 Task: Add Attachment from computer to Card Card0000000209 in Board Board0000000053 in Workspace WS0000000018 in Trello. Add Cover Purple to Card Card0000000209 in Board Board0000000053 in Workspace WS0000000018 in Trello. Add "Move Card To …" Button titled Button0000000209 to "top" of the list "To Do" to Card Card0000000209 in Board Board0000000053 in Workspace WS0000000018 in Trello. Add Description DS0000000209 to Card Card0000000209 in Board Board0000000053 in Workspace WS0000000018 in Trello. Add Comment CM0000000209 to Card Card0000000209 in Board Board0000000053 in Workspace WS0000000018 in Trello
Action: Mouse moved to (582, 94)
Screenshot: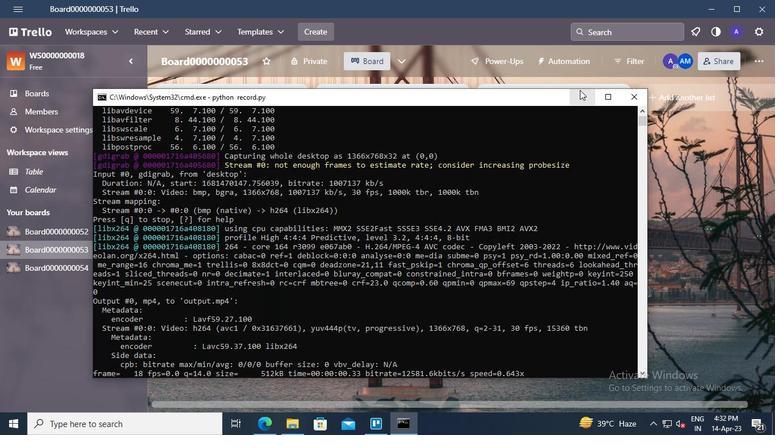 
Action: Mouse pressed left at (582, 94)
Screenshot: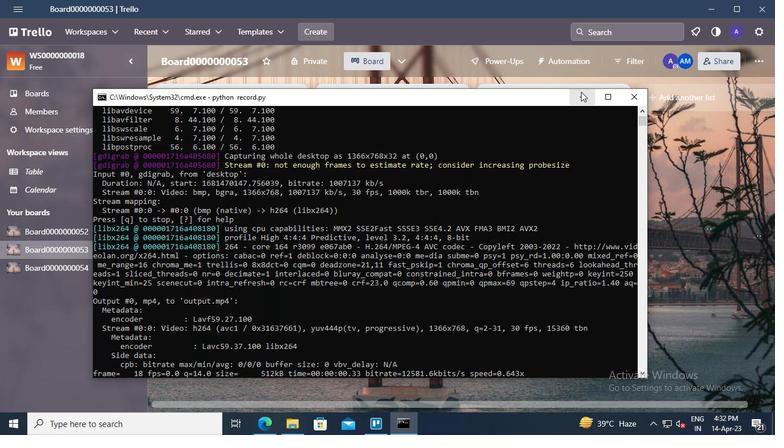 
Action: Mouse moved to (211, 131)
Screenshot: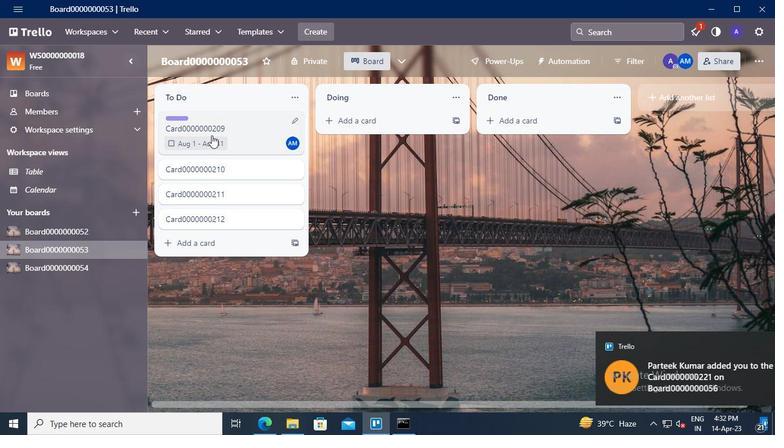 
Action: Mouse pressed left at (211, 131)
Screenshot: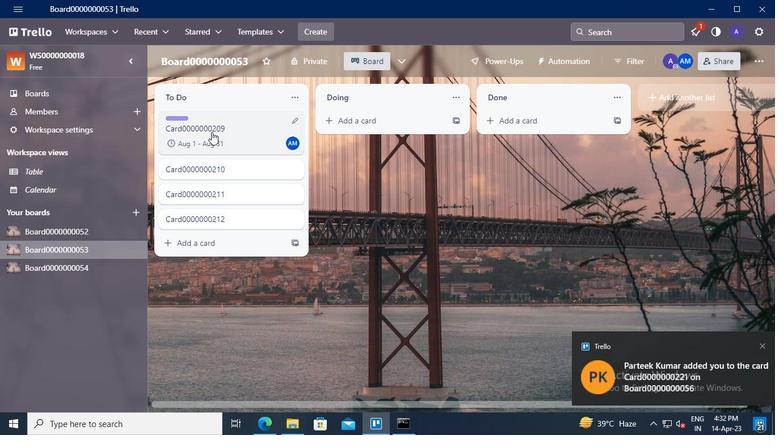 
Action: Mouse moved to (535, 238)
Screenshot: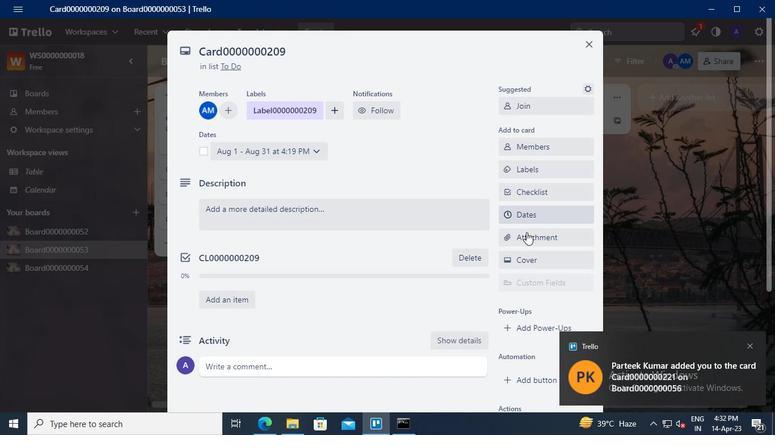 
Action: Mouse pressed left at (535, 238)
Screenshot: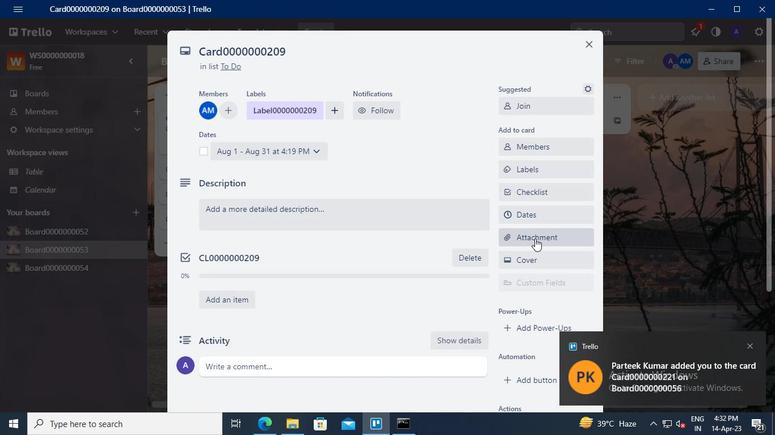 
Action: Mouse moved to (541, 101)
Screenshot: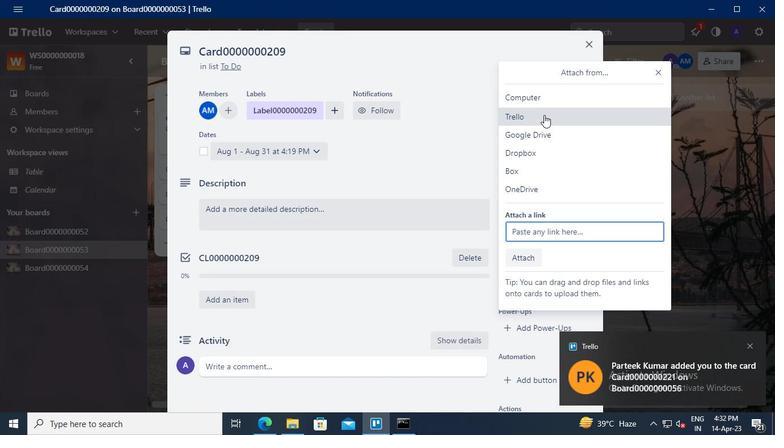 
Action: Mouse pressed left at (541, 101)
Screenshot: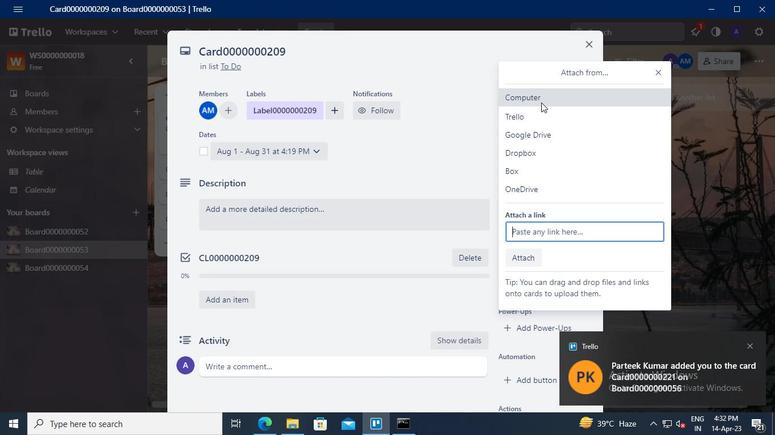 
Action: Mouse moved to (228, 103)
Screenshot: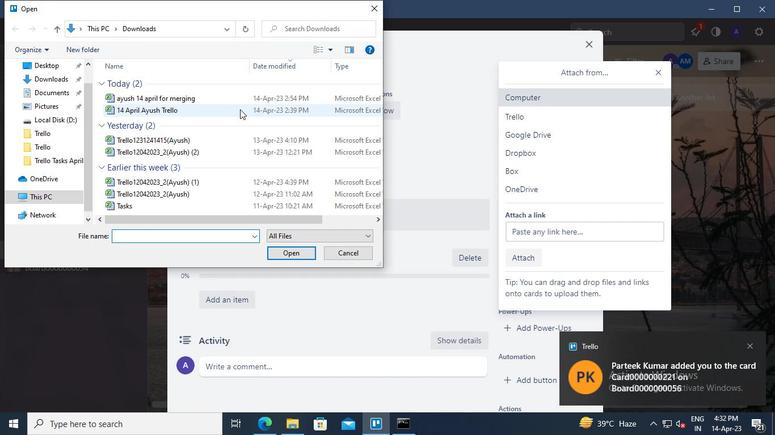 
Action: Mouse pressed left at (228, 103)
Screenshot: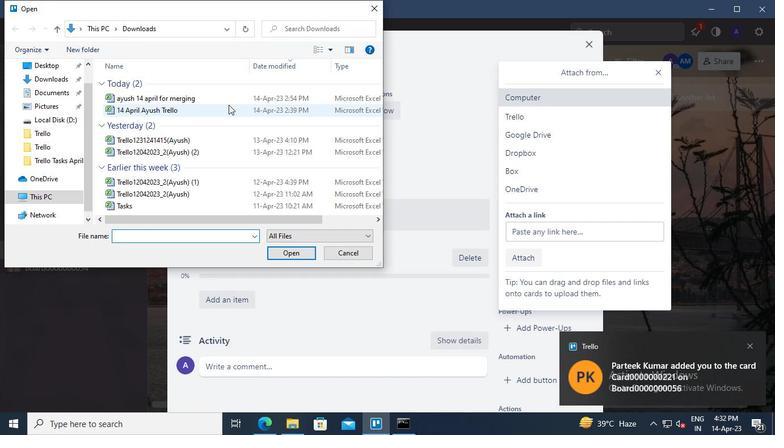 
Action: Mouse moved to (291, 253)
Screenshot: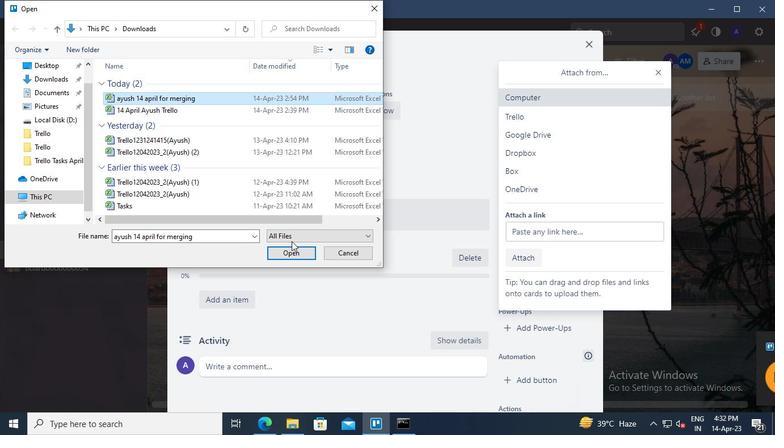 
Action: Mouse pressed left at (291, 253)
Screenshot: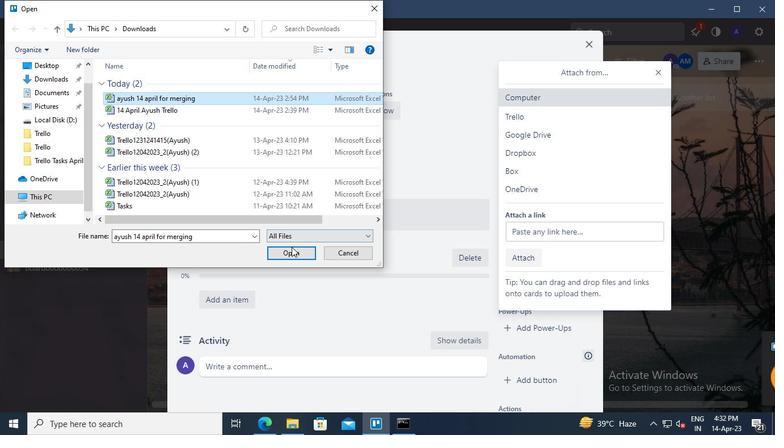 
Action: Mouse moved to (515, 264)
Screenshot: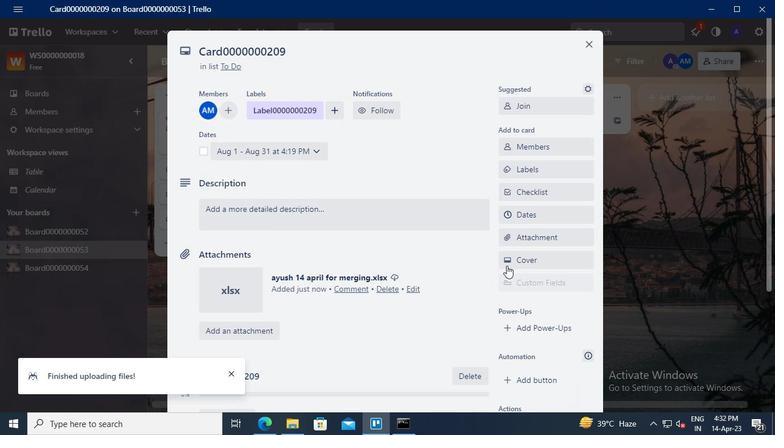 
Action: Mouse pressed left at (515, 264)
Screenshot: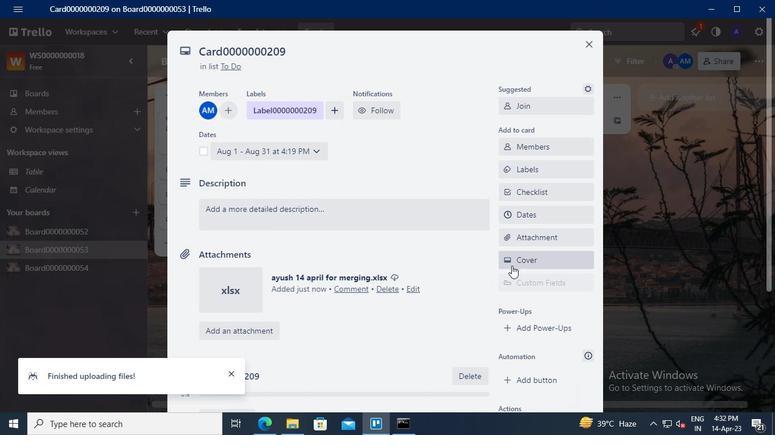 
Action: Mouse moved to (654, 185)
Screenshot: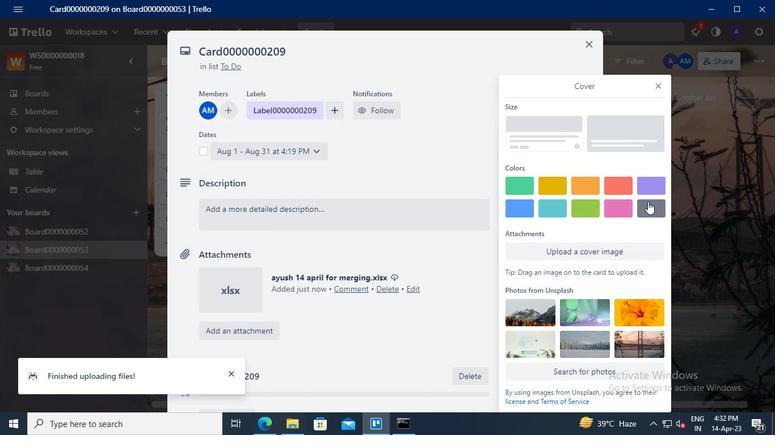 
Action: Mouse pressed left at (654, 185)
Screenshot: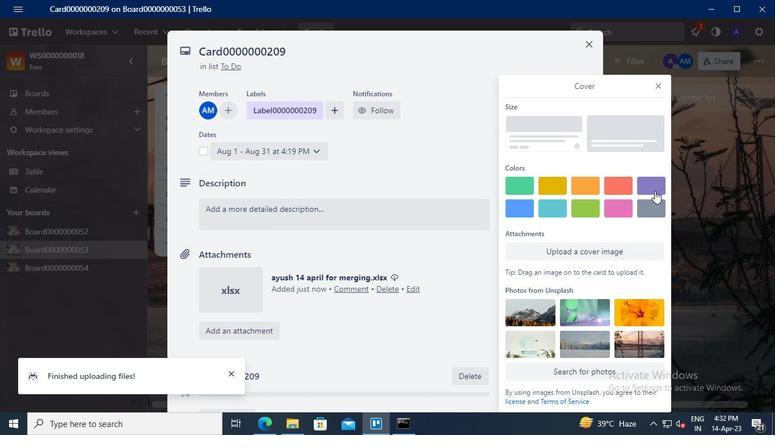 
Action: Mouse moved to (659, 66)
Screenshot: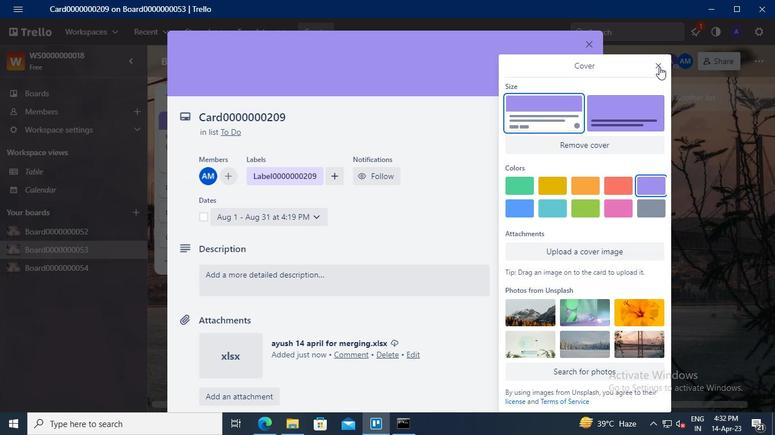 
Action: Mouse pressed left at (659, 66)
Screenshot: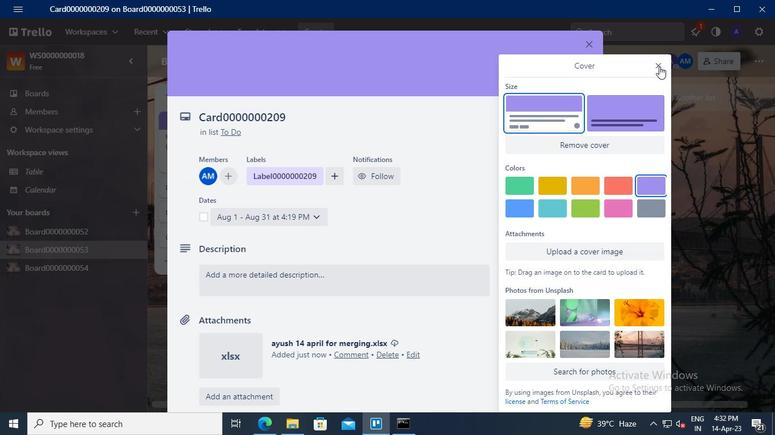 
Action: Mouse moved to (544, 308)
Screenshot: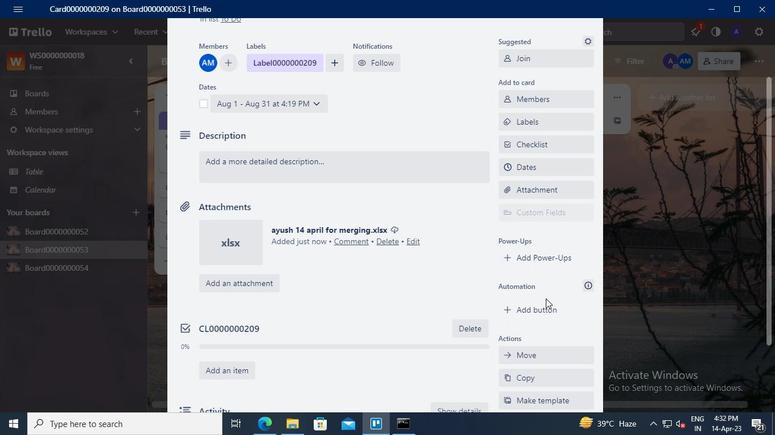 
Action: Mouse pressed left at (544, 308)
Screenshot: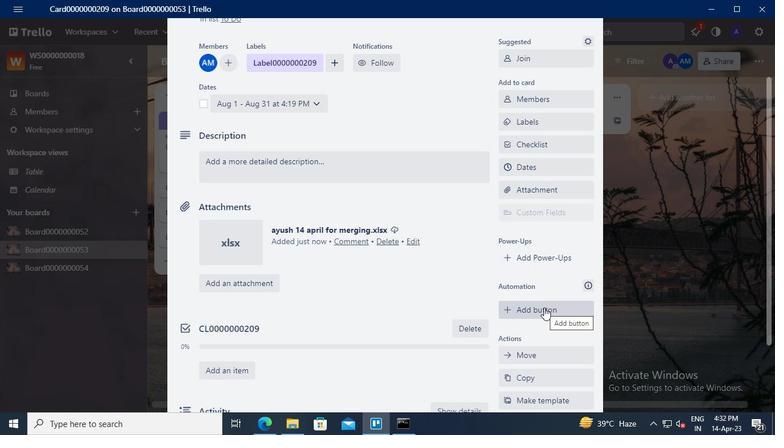 
Action: Mouse moved to (574, 108)
Screenshot: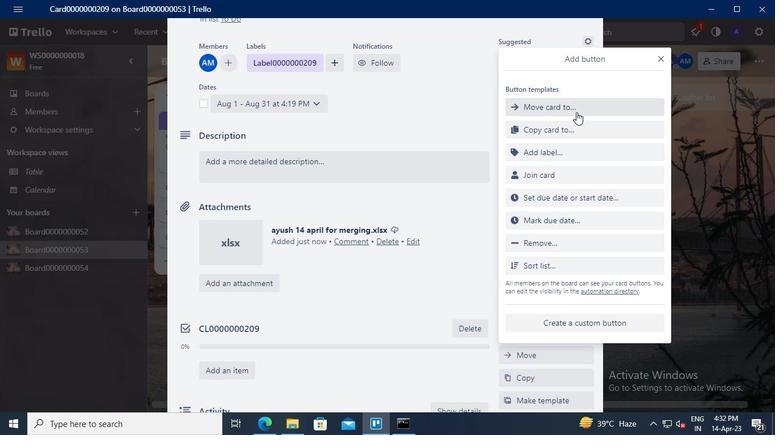 
Action: Mouse pressed left at (574, 108)
Screenshot: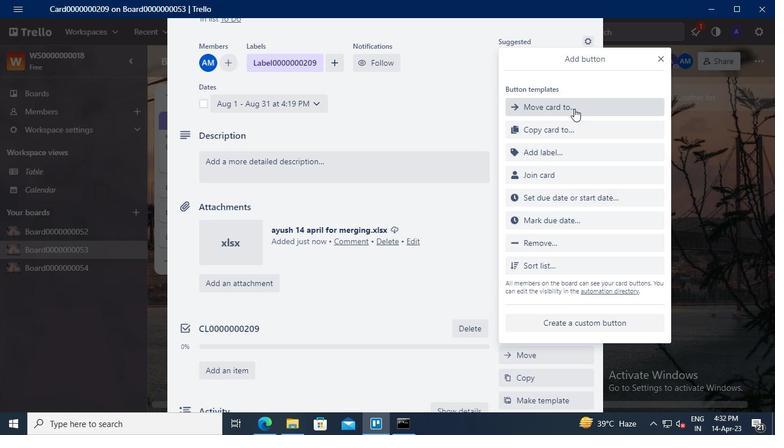 
Action: Mouse moved to (574, 118)
Screenshot: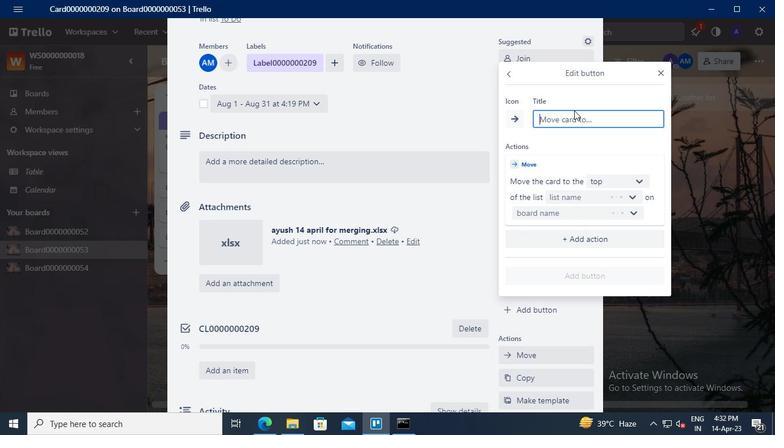 
Action: Mouse pressed left at (574, 118)
Screenshot: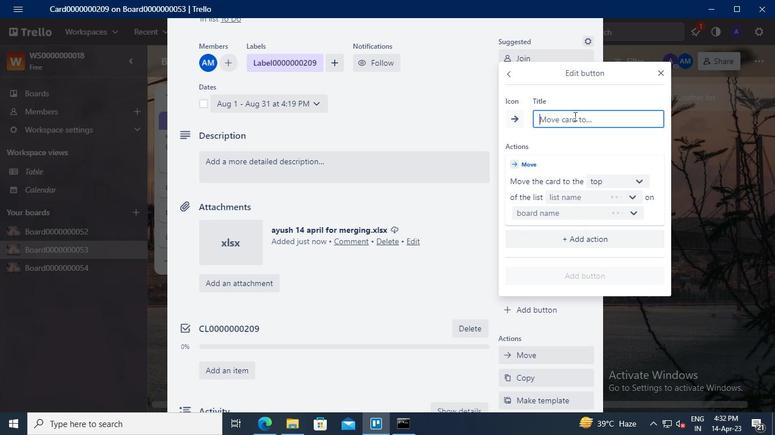 
Action: Keyboard Key.shift
Screenshot: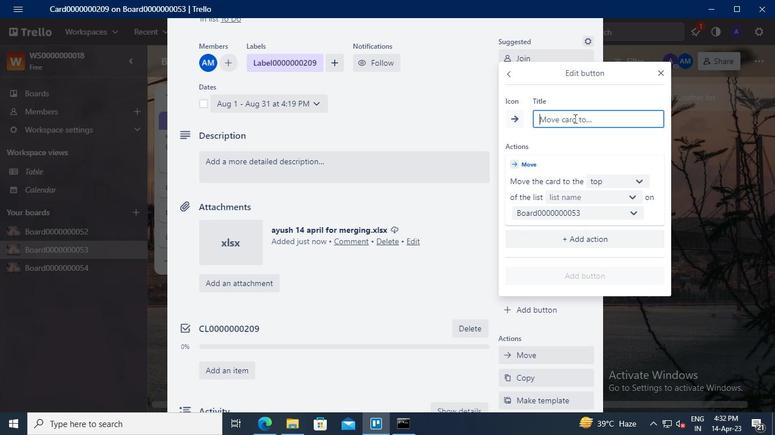 
Action: Keyboard B
Screenshot: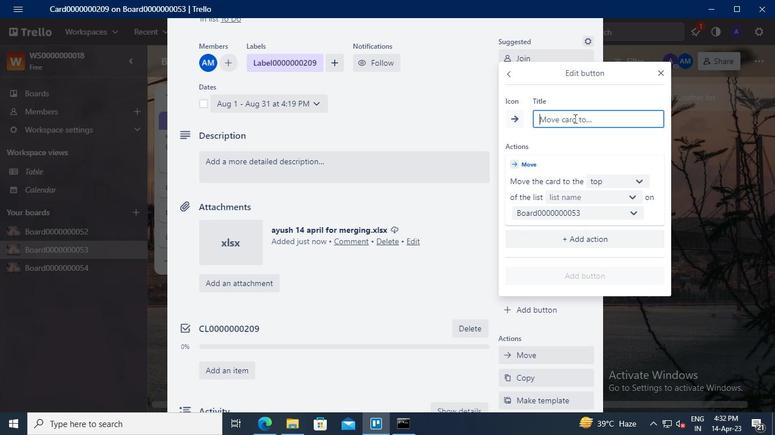 
Action: Keyboard u
Screenshot: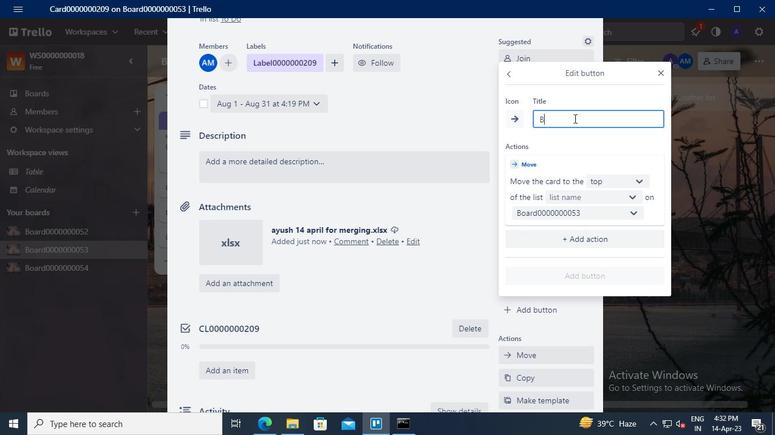 
Action: Keyboard t
Screenshot: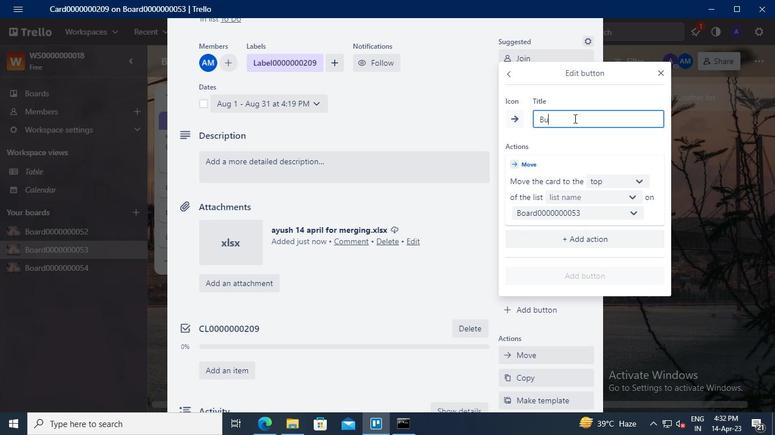 
Action: Keyboard t
Screenshot: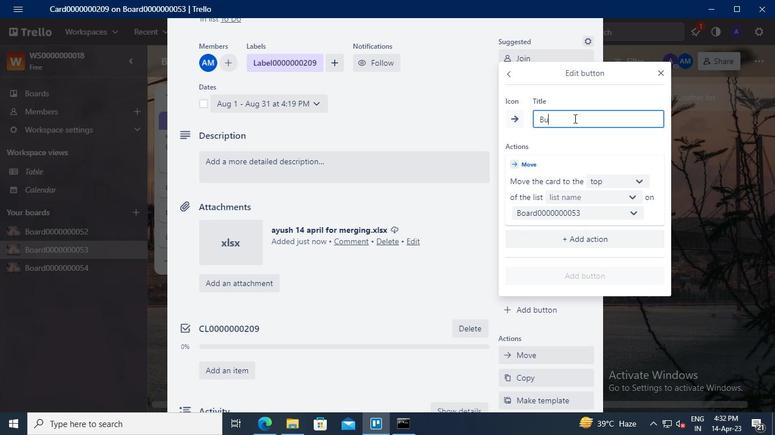 
Action: Keyboard o
Screenshot: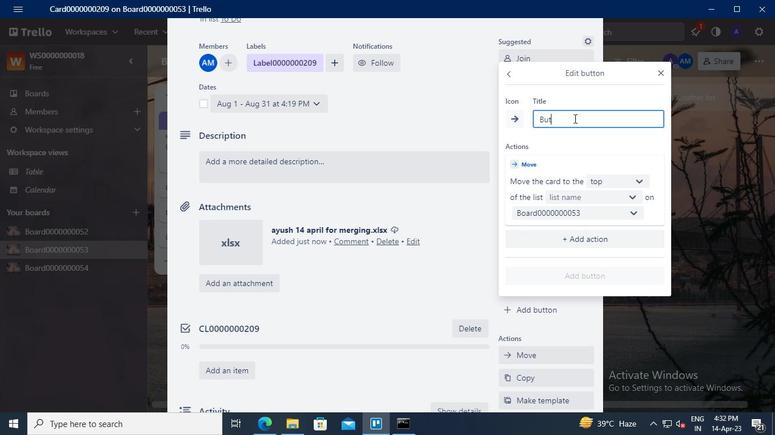
Action: Keyboard n
Screenshot: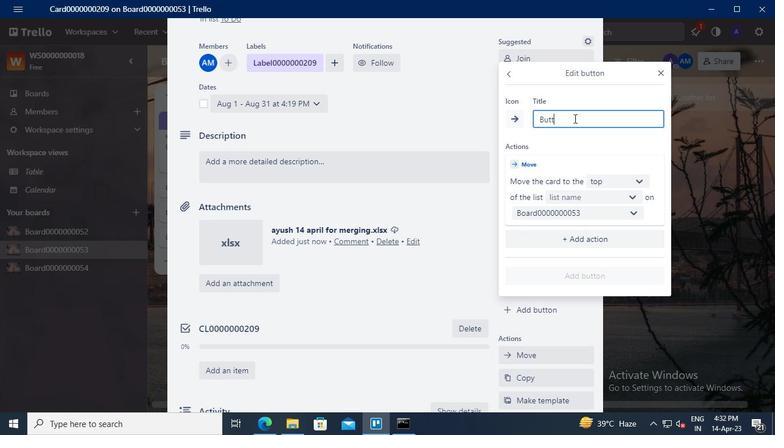 
Action: Keyboard <96>
Screenshot: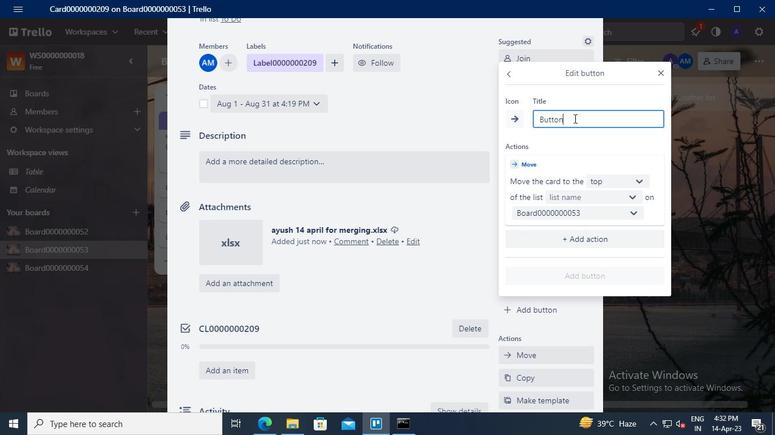 
Action: Mouse moved to (574, 119)
Screenshot: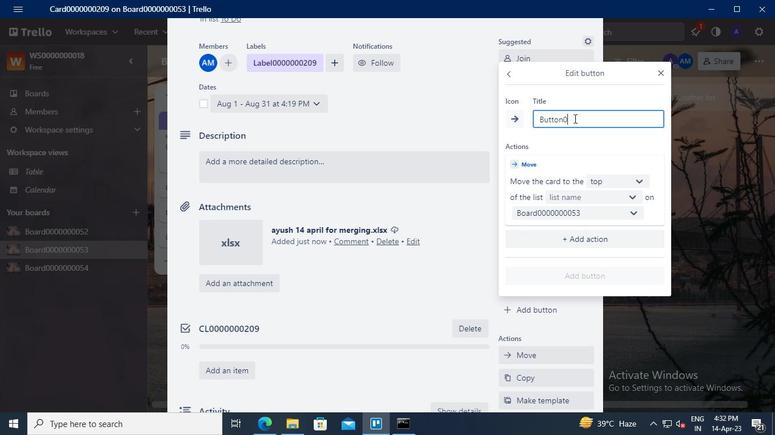 
Action: Keyboard <96>
Screenshot: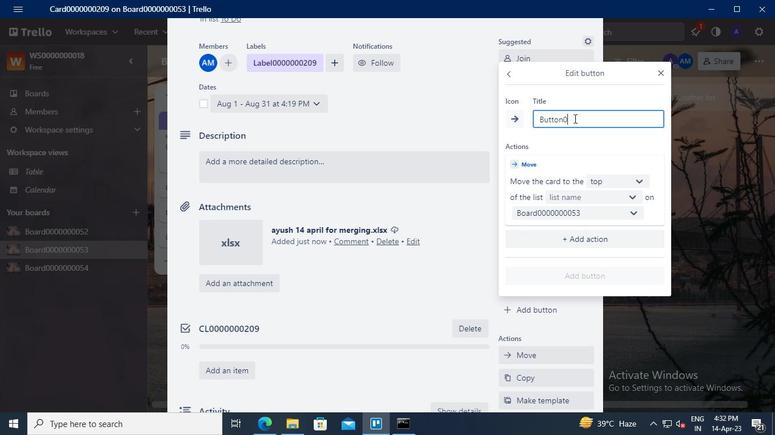 
Action: Keyboard <96>
Screenshot: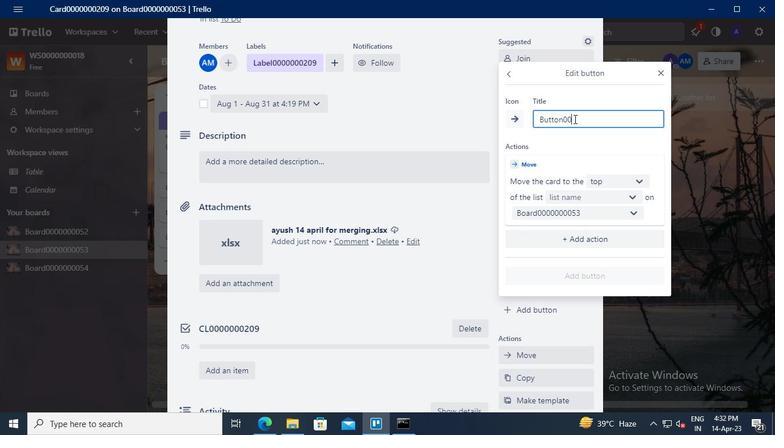 
Action: Keyboard <96>
Screenshot: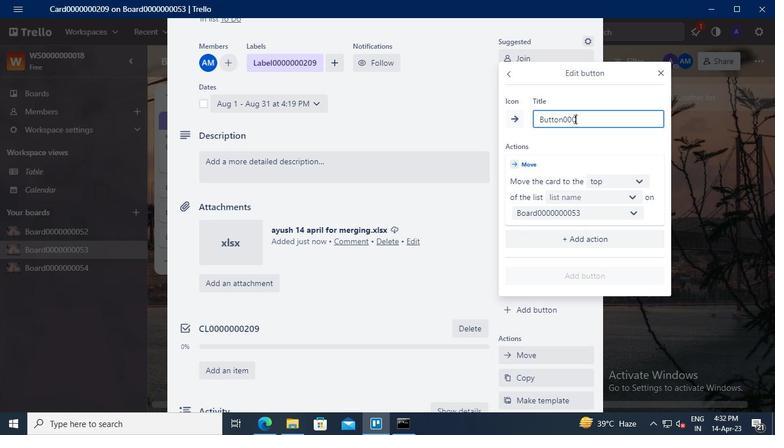 
Action: Keyboard <96>
Screenshot: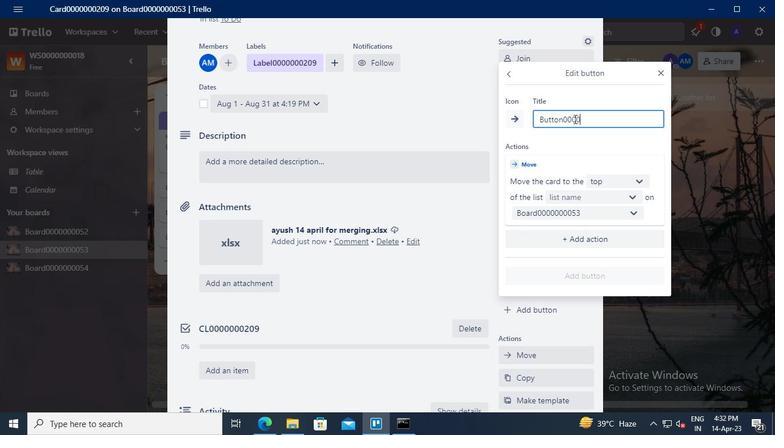 
Action: Keyboard <96>
Screenshot: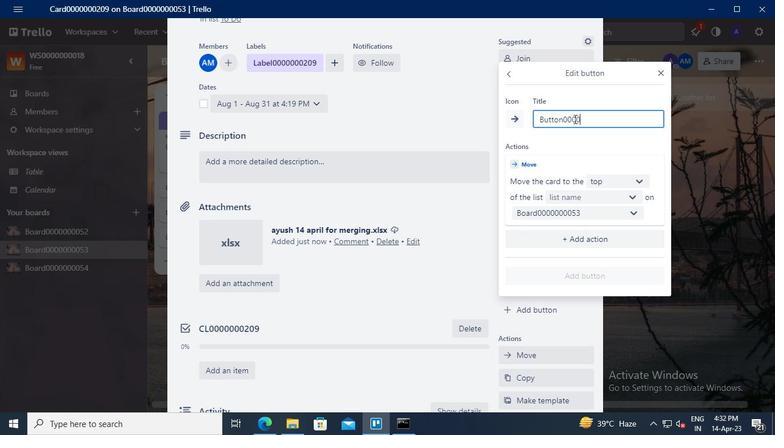 
Action: Keyboard <96>
Screenshot: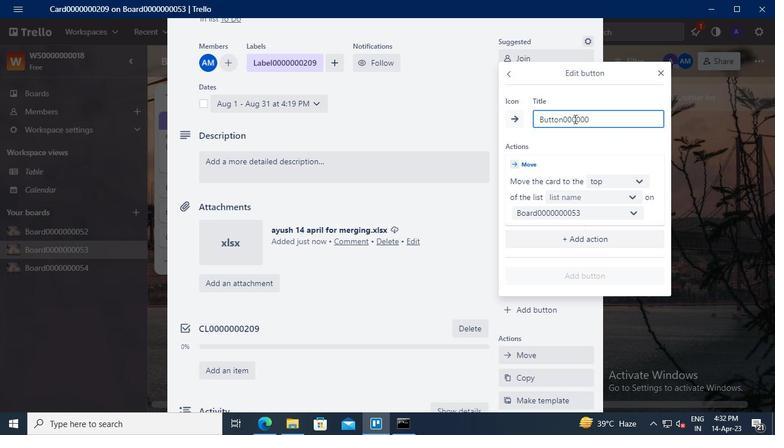 
Action: Keyboard <98>
Screenshot: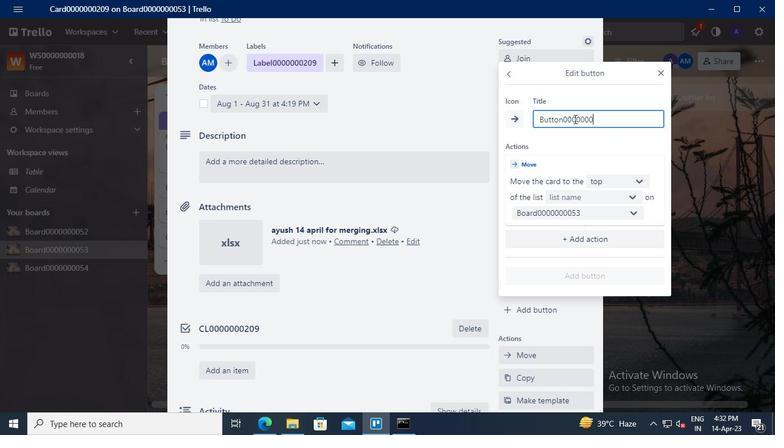 
Action: Keyboard <96>
Screenshot: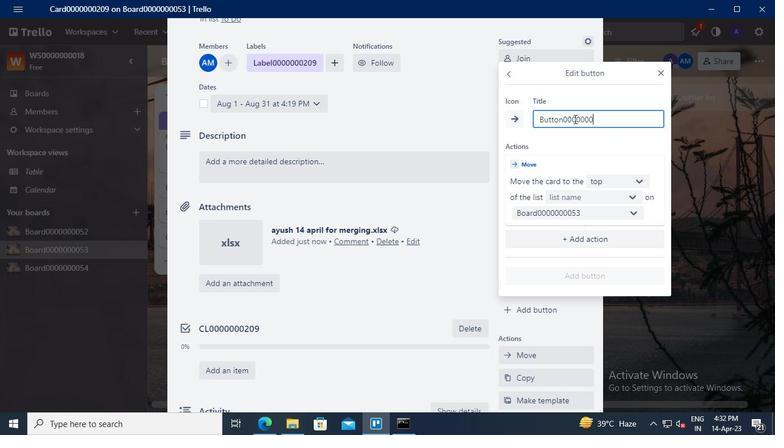
Action: Keyboard <105>
Screenshot: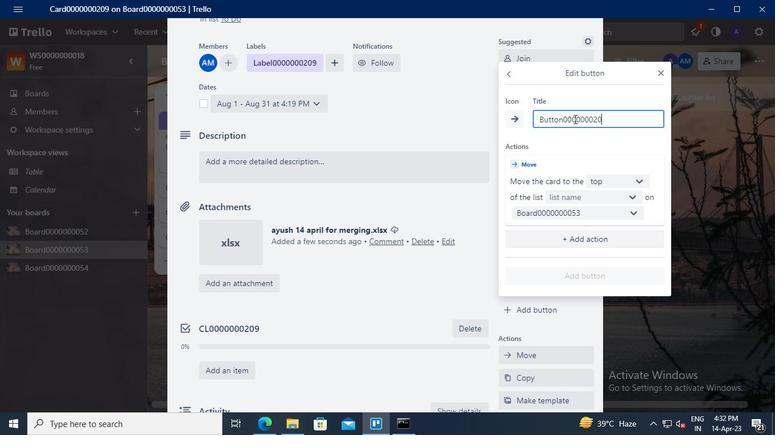 
Action: Mouse moved to (612, 177)
Screenshot: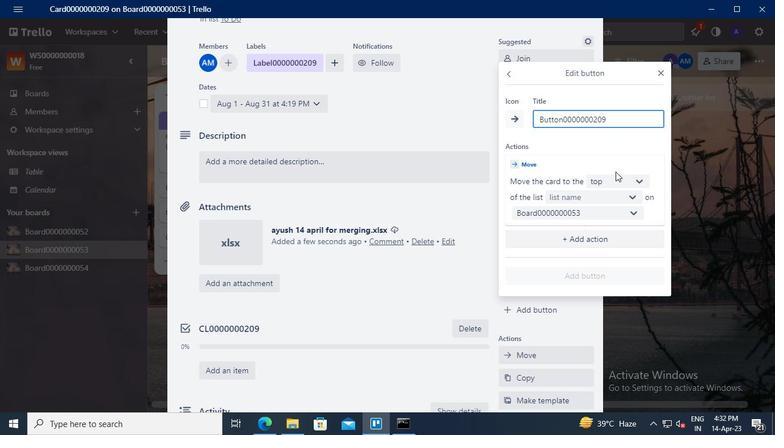
Action: Mouse pressed left at (612, 177)
Screenshot: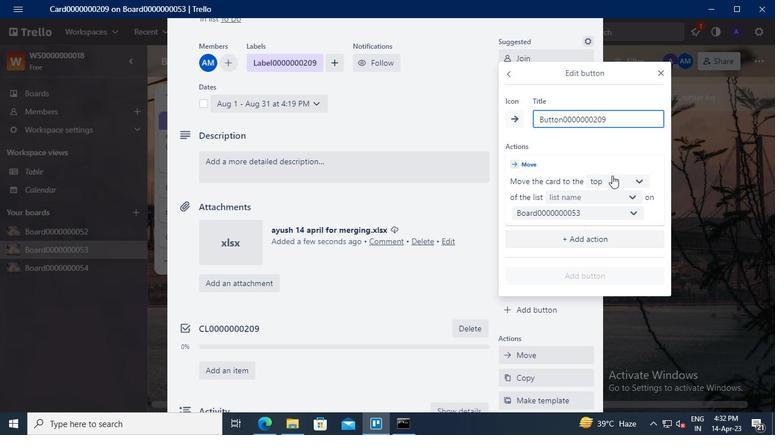 
Action: Mouse moved to (613, 200)
Screenshot: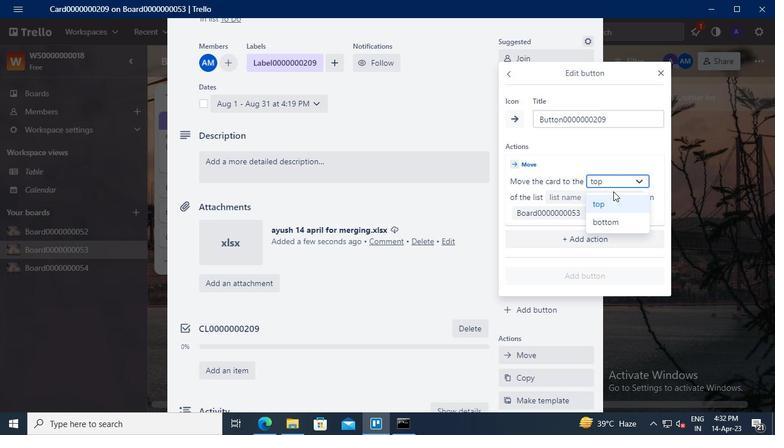 
Action: Mouse pressed left at (613, 200)
Screenshot: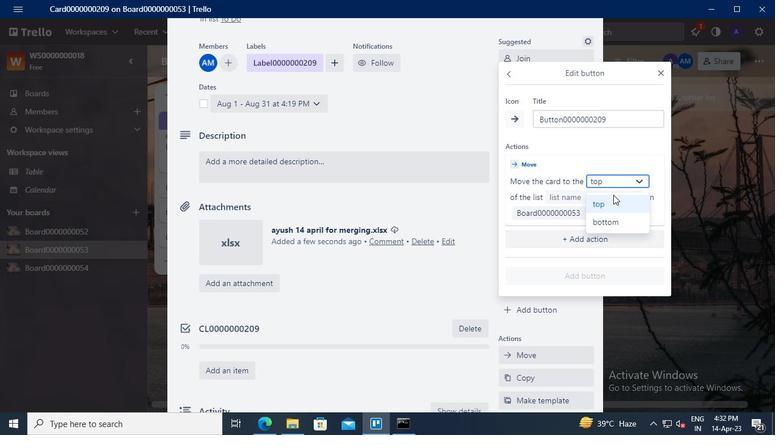
Action: Mouse moved to (591, 196)
Screenshot: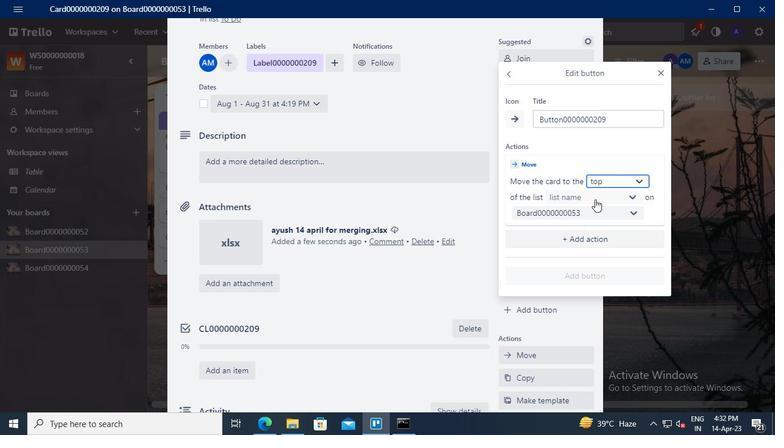 
Action: Mouse pressed left at (591, 196)
Screenshot: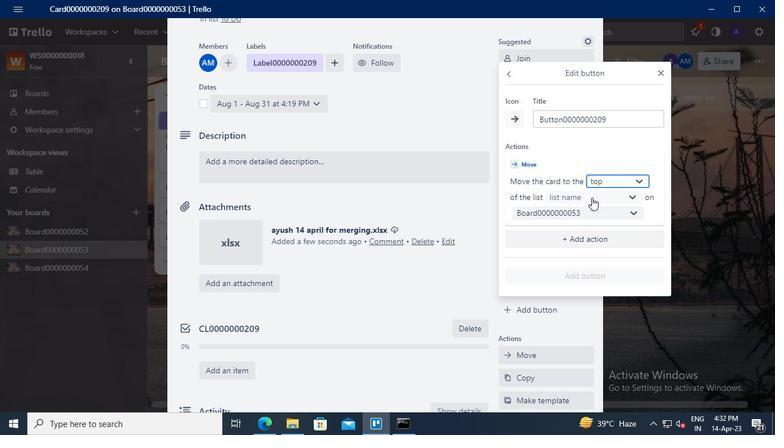 
Action: Mouse moved to (586, 221)
Screenshot: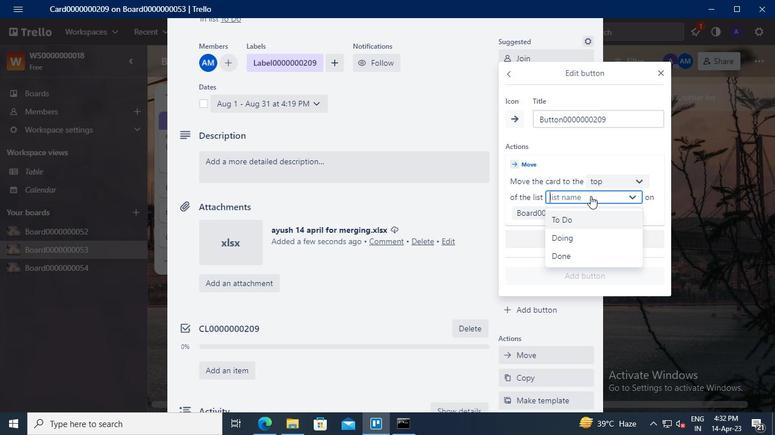 
Action: Mouse pressed left at (586, 221)
Screenshot: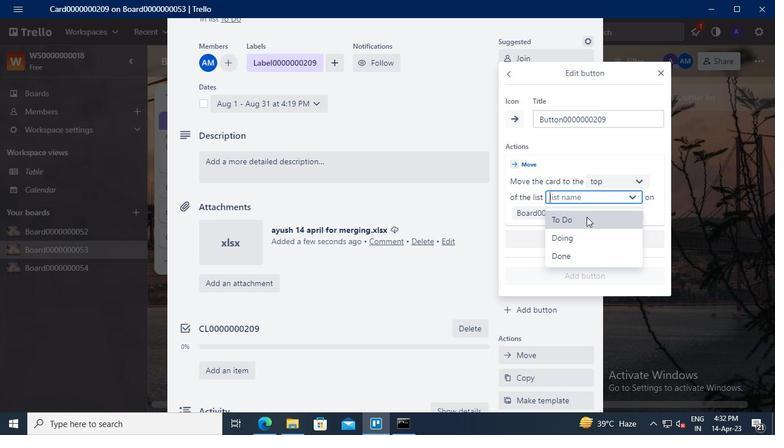 
Action: Mouse moved to (592, 278)
Screenshot: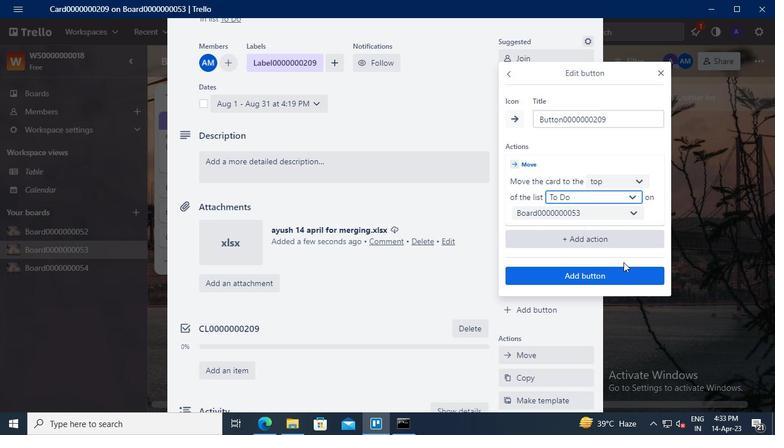 
Action: Mouse pressed left at (592, 278)
Screenshot: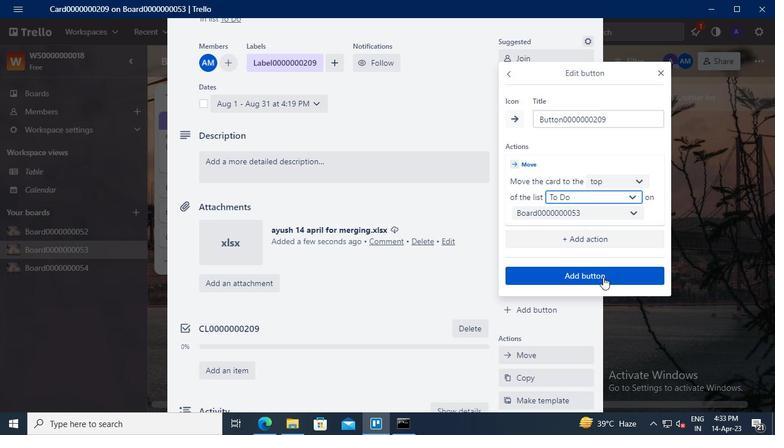 
Action: Mouse moved to (276, 152)
Screenshot: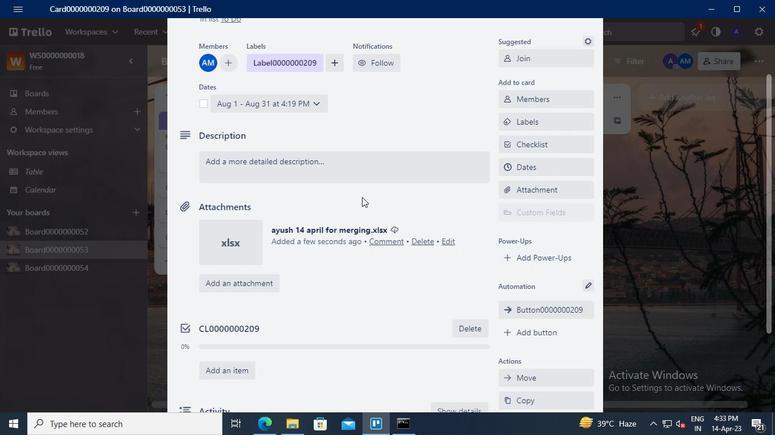 
Action: Mouse pressed left at (276, 152)
Screenshot: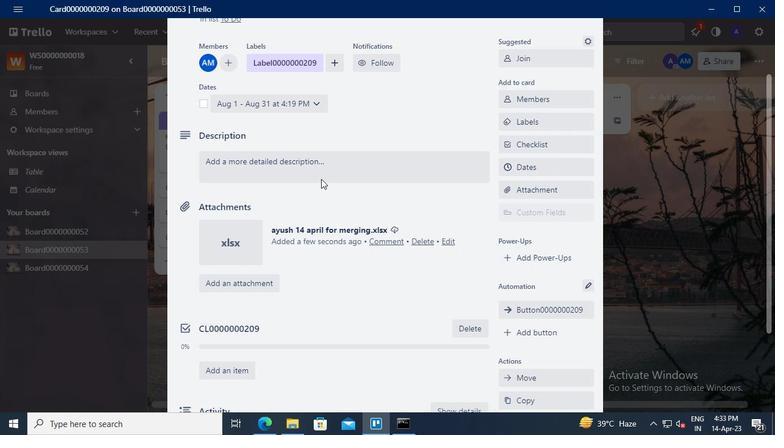 
Action: Mouse moved to (230, 203)
Screenshot: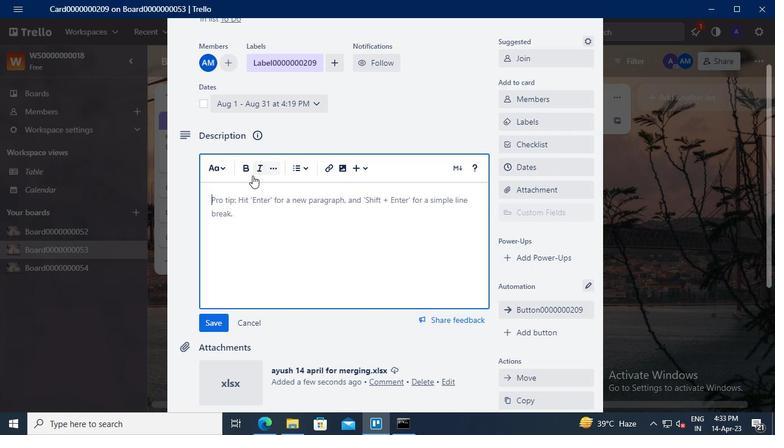 
Action: Mouse pressed left at (230, 203)
Screenshot: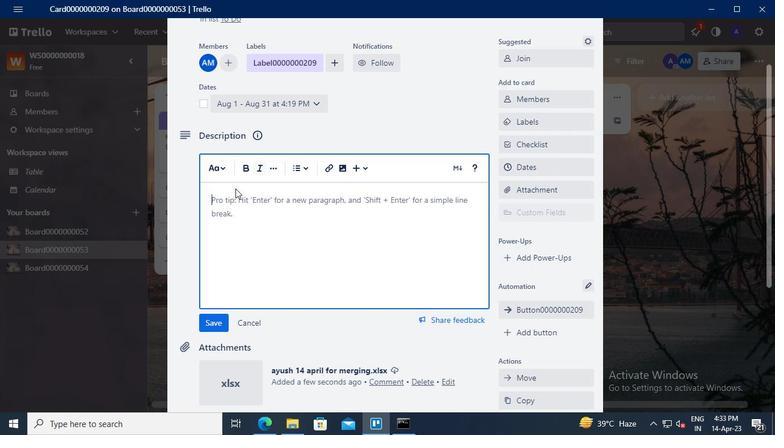 
Action: Keyboard Key.shift
Screenshot: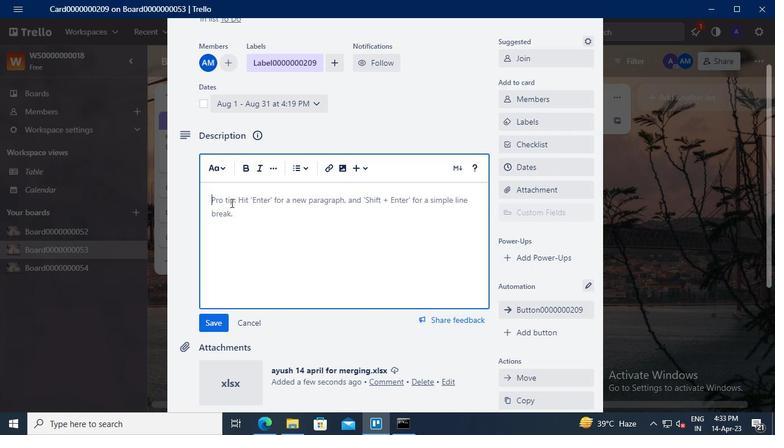 
Action: Keyboard D
Screenshot: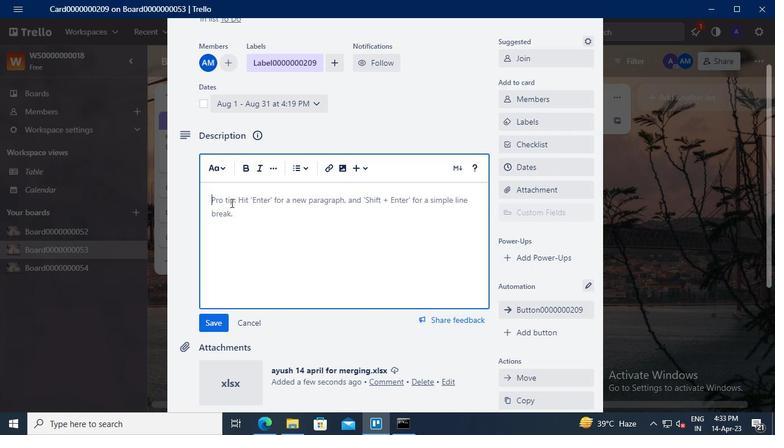 
Action: Keyboard S
Screenshot: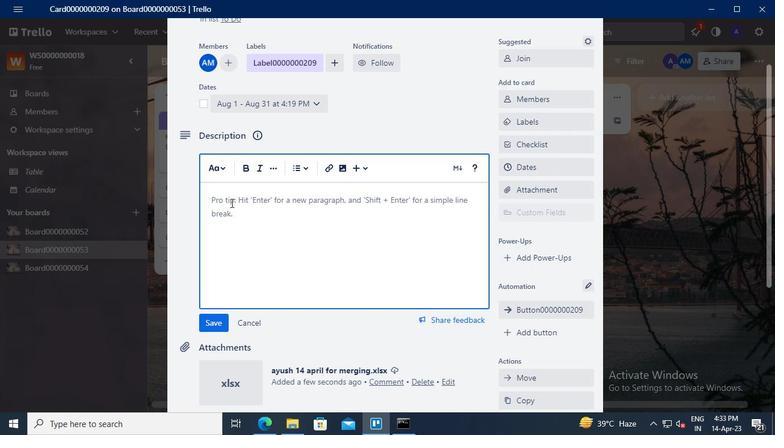 
Action: Keyboard <96>
Screenshot: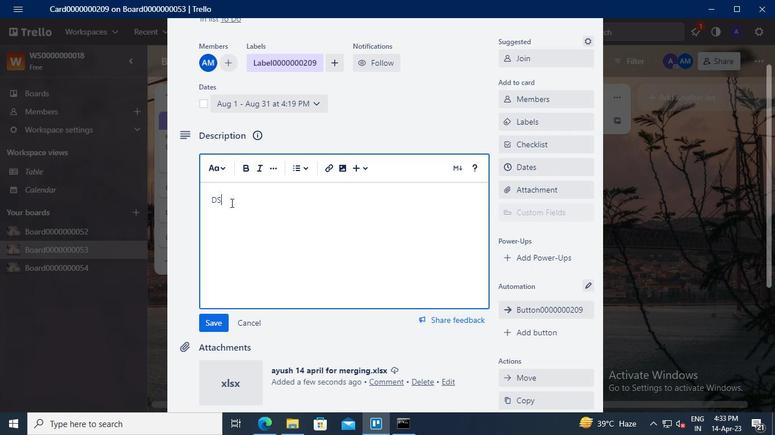 
Action: Keyboard <96>
Screenshot: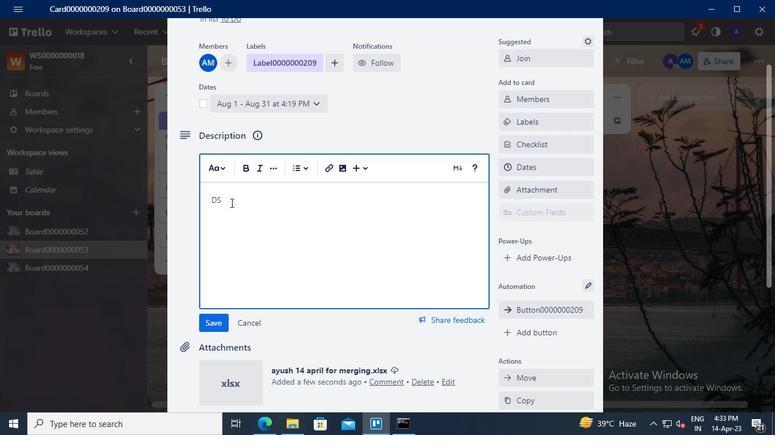 
Action: Keyboard <96>
Screenshot: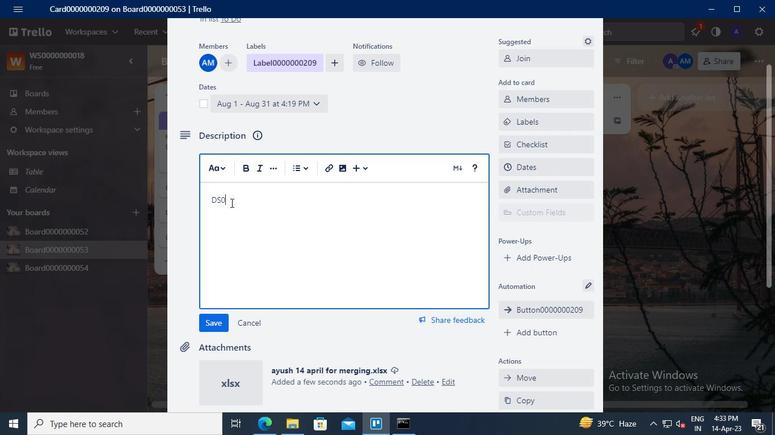 
Action: Keyboard <96>
Screenshot: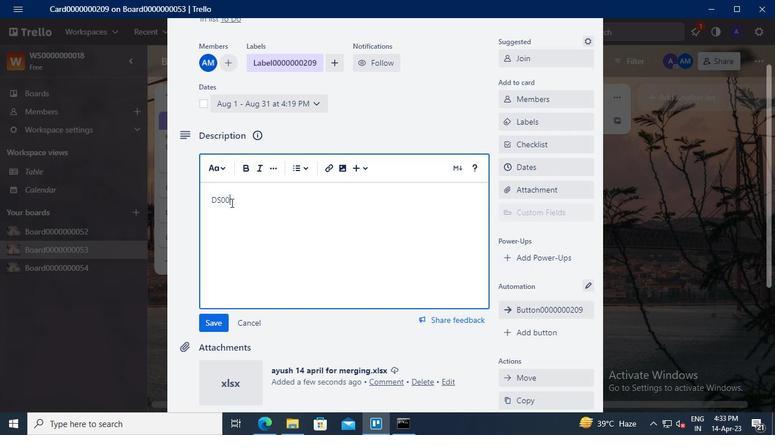 
Action: Keyboard <96>
Screenshot: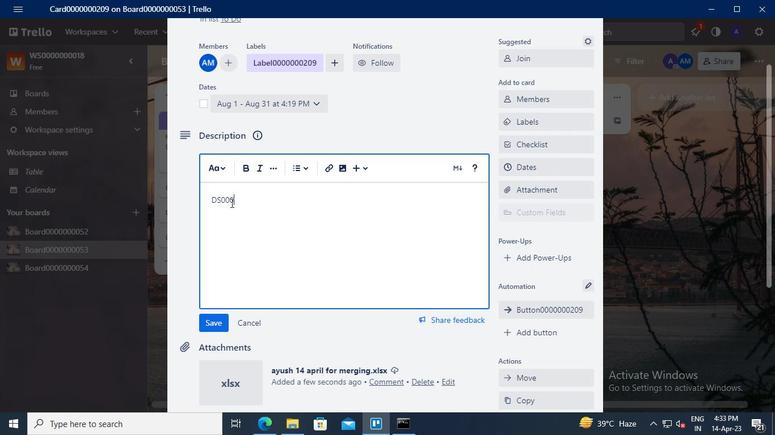 
Action: Keyboard <96>
Screenshot: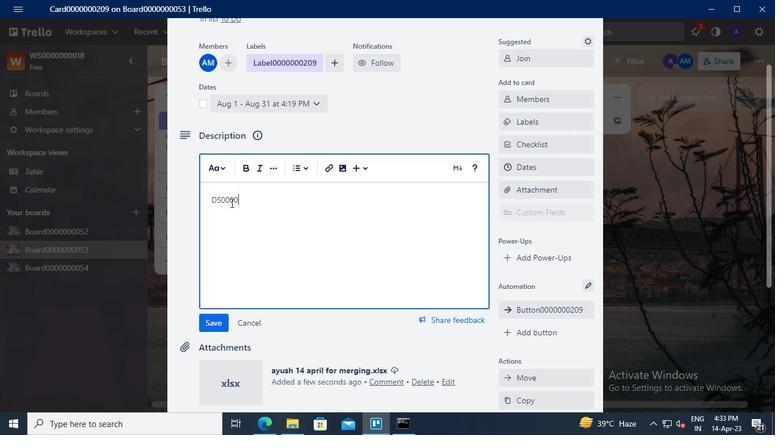 
Action: Keyboard <96>
Screenshot: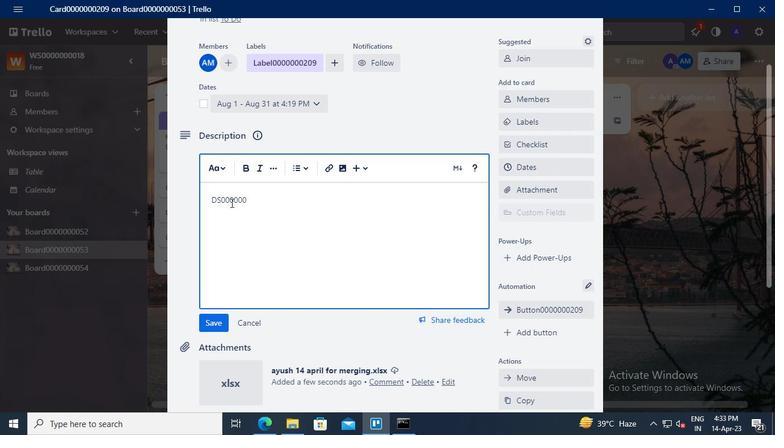
Action: Keyboard <98>
Screenshot: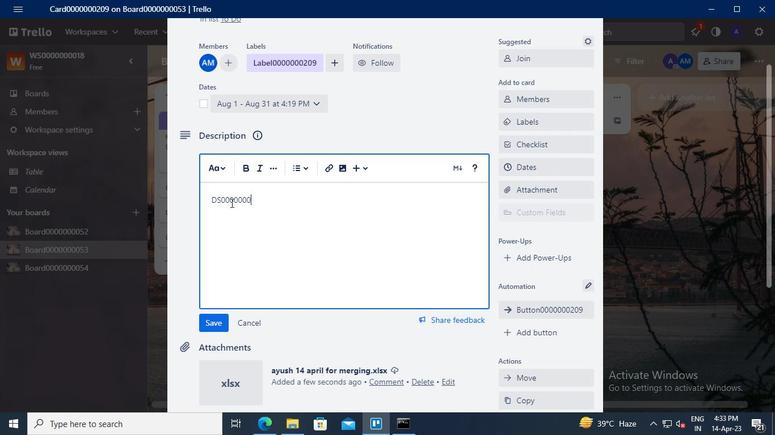 
Action: Keyboard <96>
Screenshot: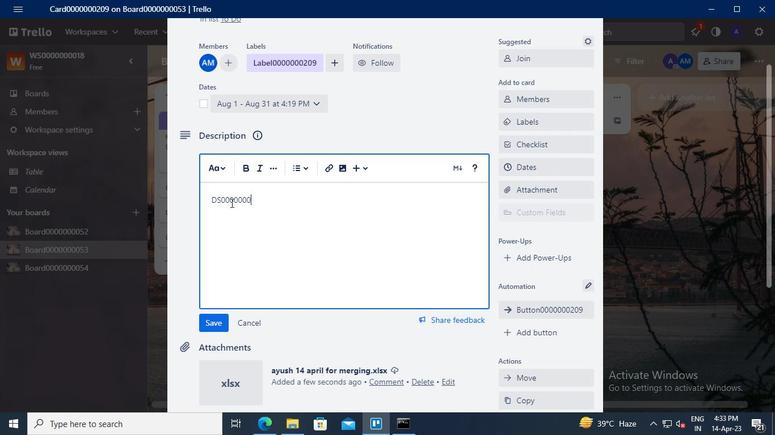 
Action: Keyboard <105>
Screenshot: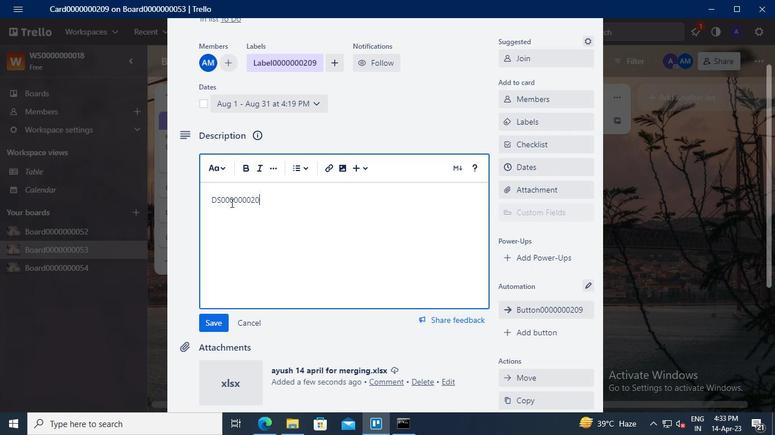 
Action: Mouse moved to (222, 318)
Screenshot: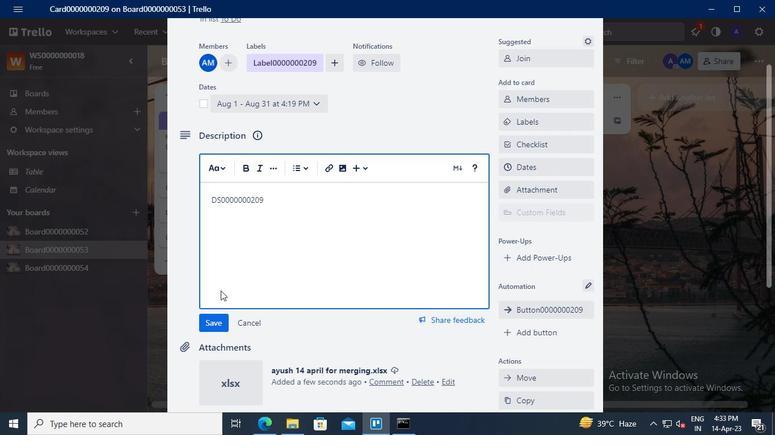 
Action: Mouse pressed left at (222, 318)
Screenshot: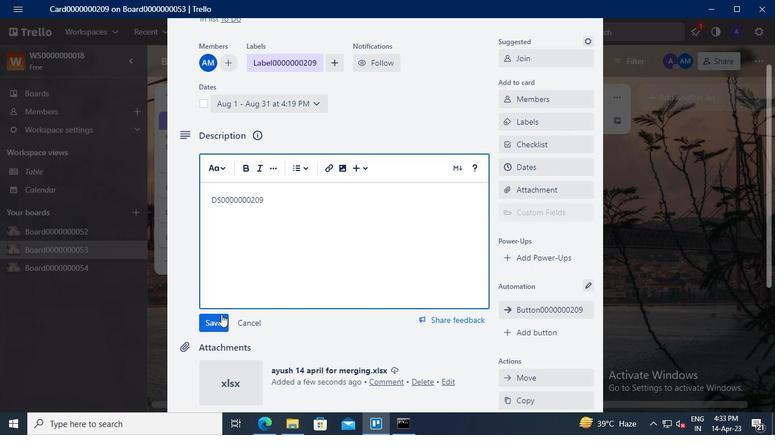 
Action: Mouse moved to (272, 287)
Screenshot: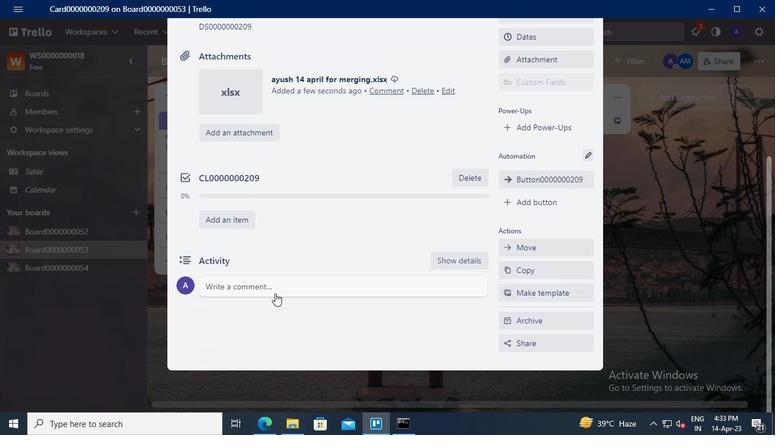 
Action: Mouse pressed left at (272, 287)
Screenshot: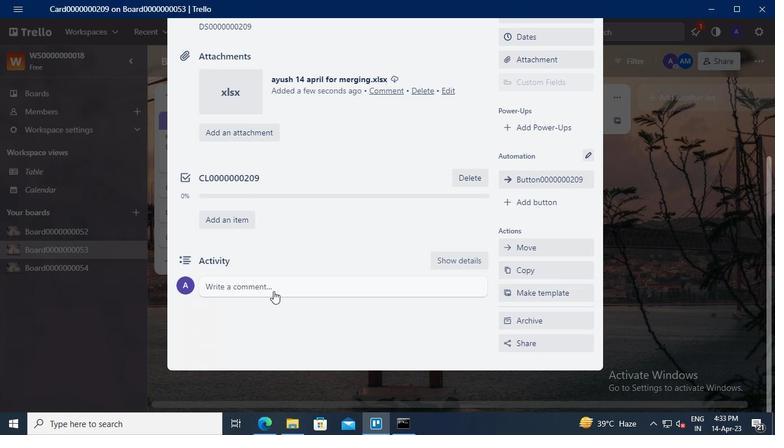 
Action: Keyboard Key.shift
Screenshot: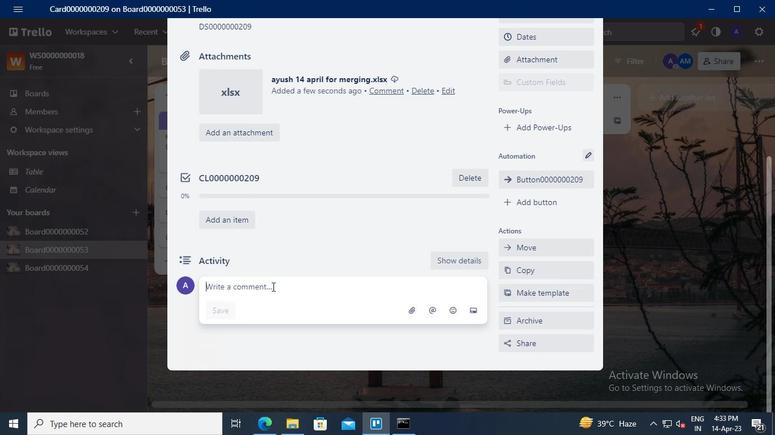 
Action: Keyboard C
Screenshot: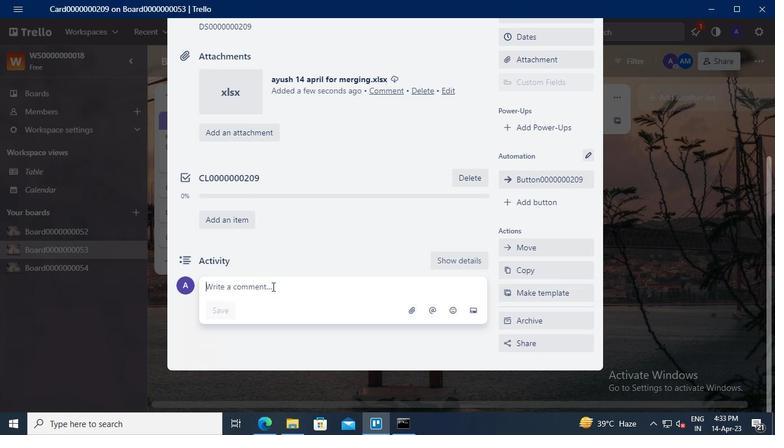 
Action: Keyboard M
Screenshot: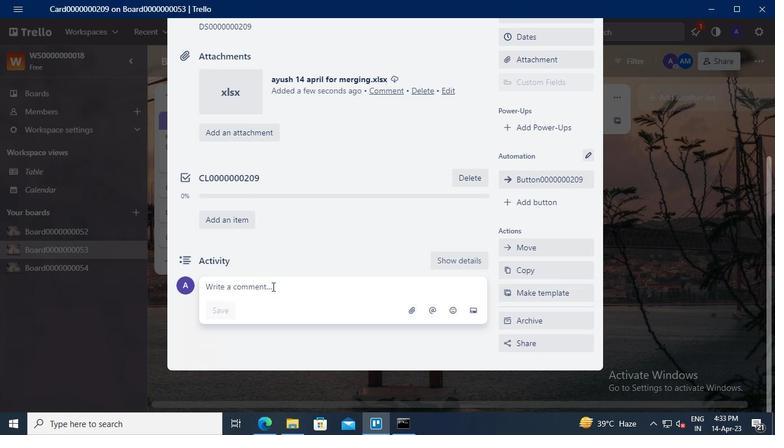 
Action: Keyboard <96>
Screenshot: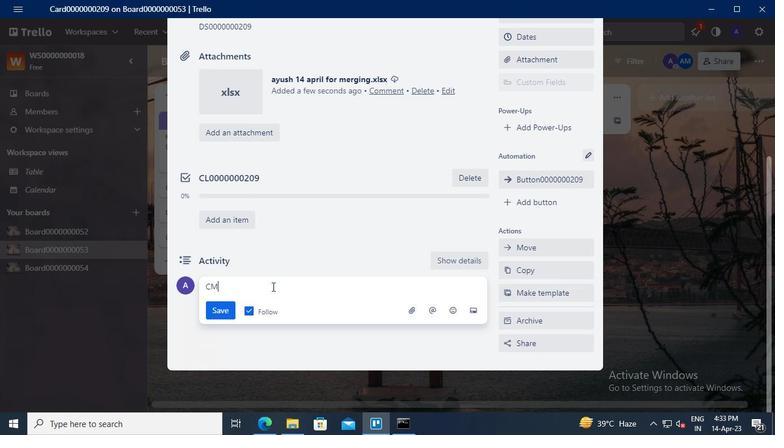 
Action: Keyboard <96>
Screenshot: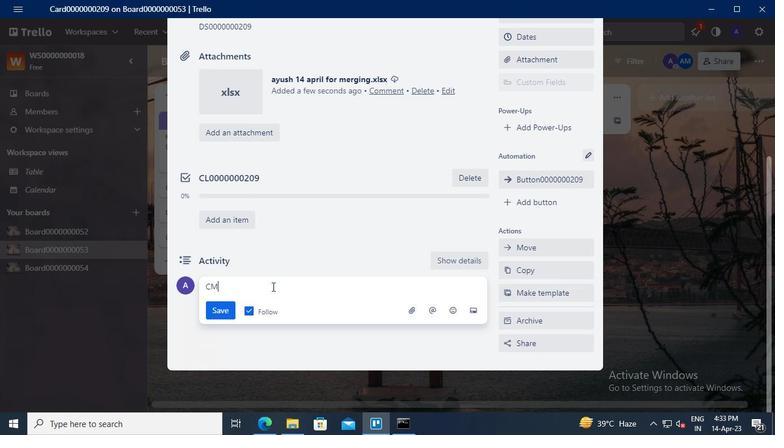 
Action: Keyboard <96>
Screenshot: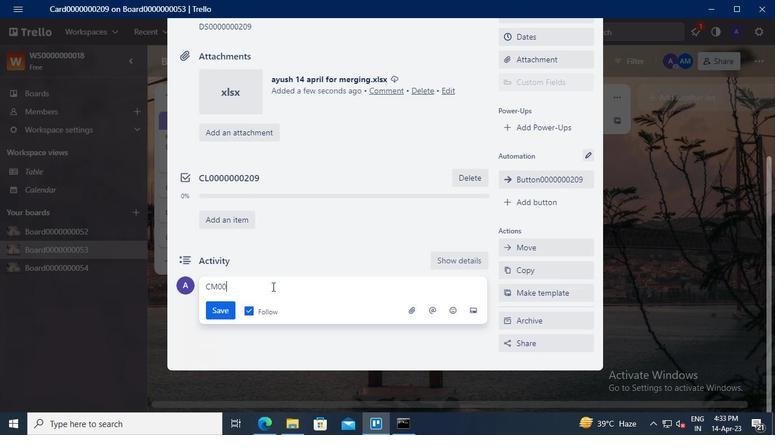
Action: Keyboard <96>
Screenshot: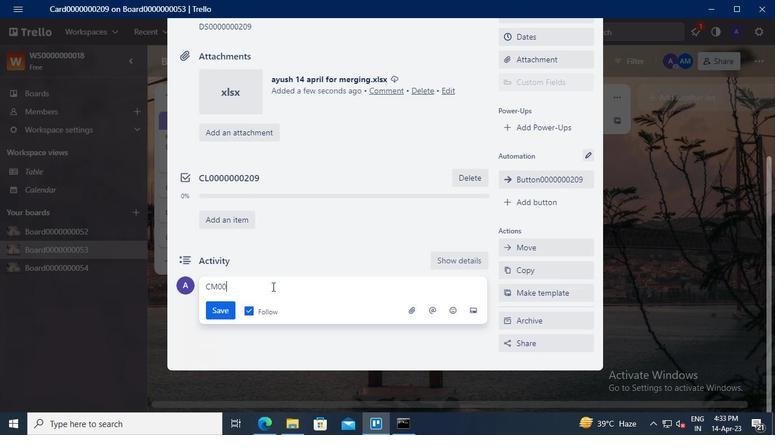
Action: Keyboard <96>
Screenshot: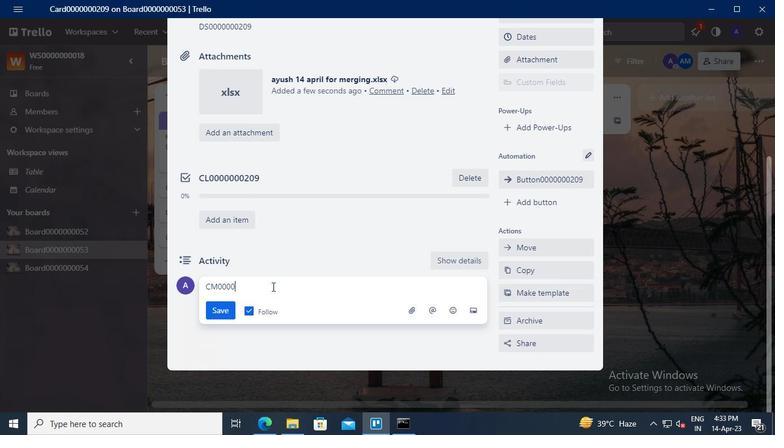 
Action: Keyboard <96>
Screenshot: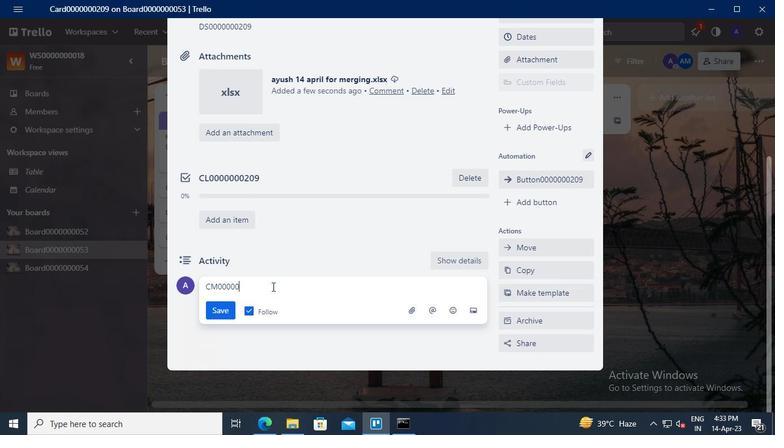
Action: Keyboard <96>
Screenshot: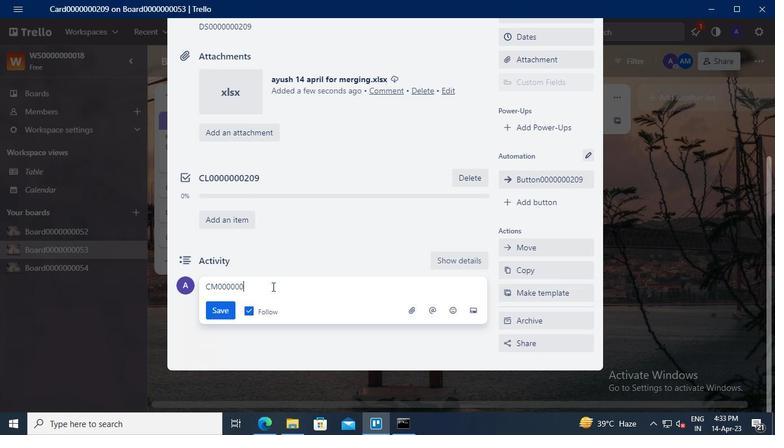 
Action: Keyboard <98>
Screenshot: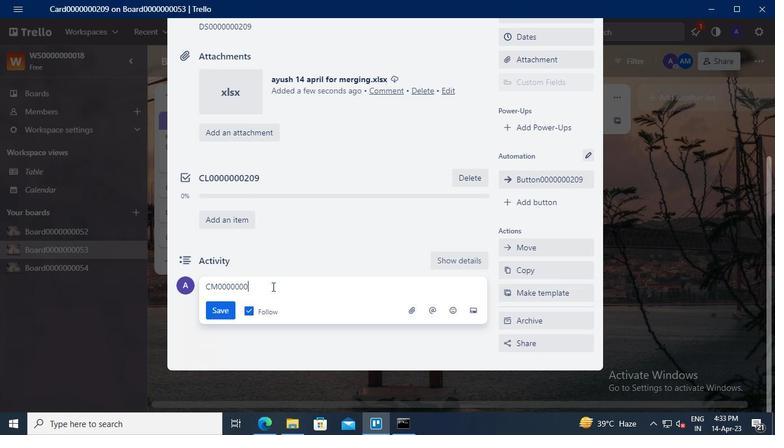 
Action: Keyboard <96>
Screenshot: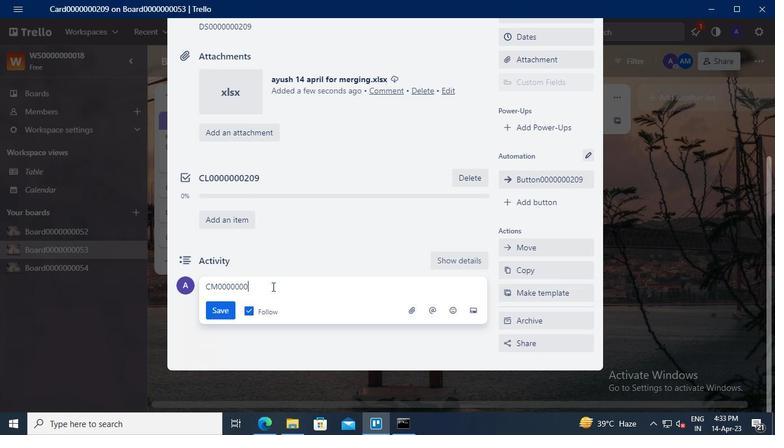 
Action: Keyboard <105>
Screenshot: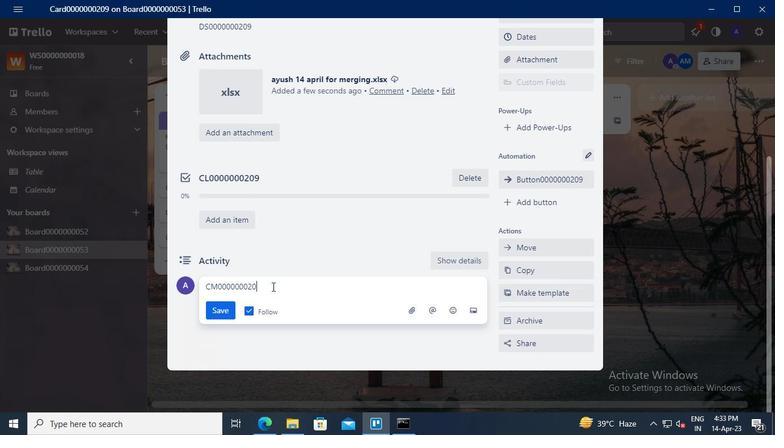 
Action: Mouse moved to (223, 310)
Screenshot: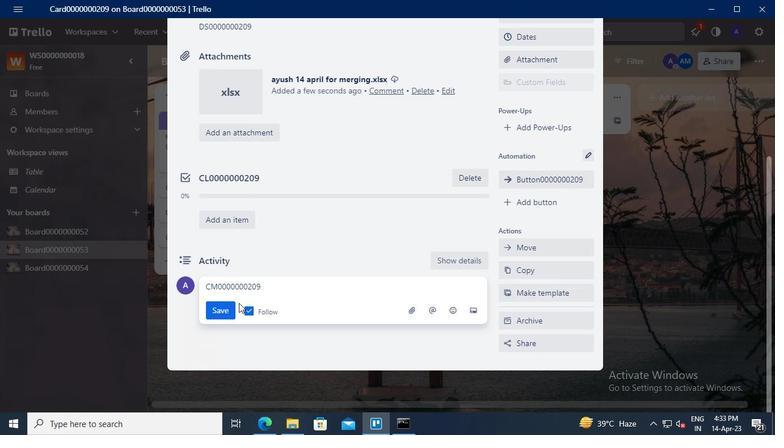 
Action: Mouse pressed left at (223, 310)
Screenshot: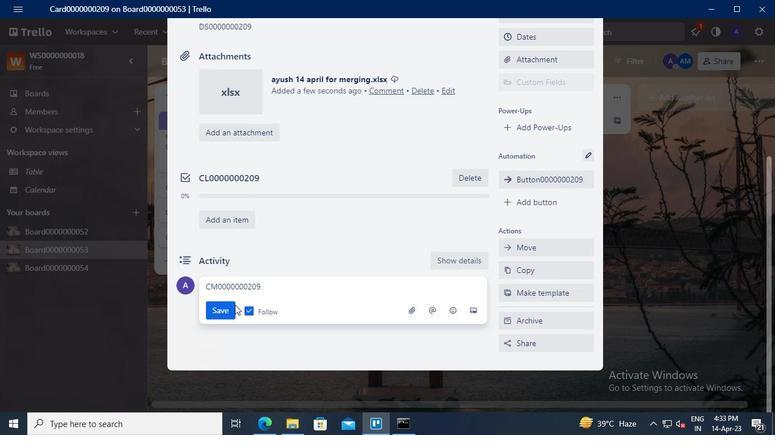 
Action: Mouse moved to (401, 435)
Screenshot: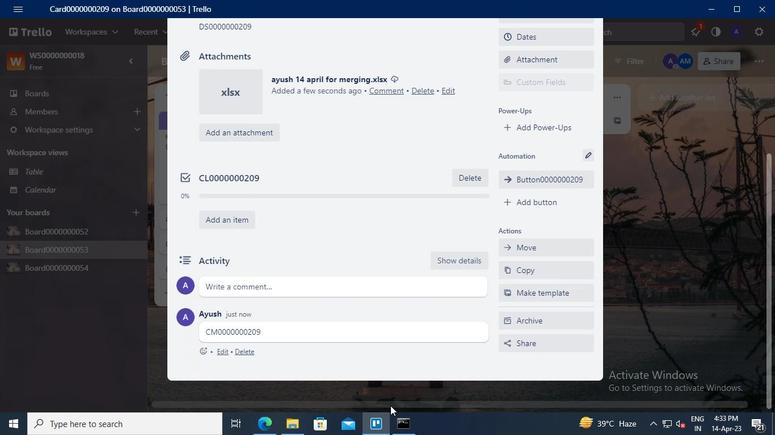 
Action: Mouse pressed left at (401, 435)
Screenshot: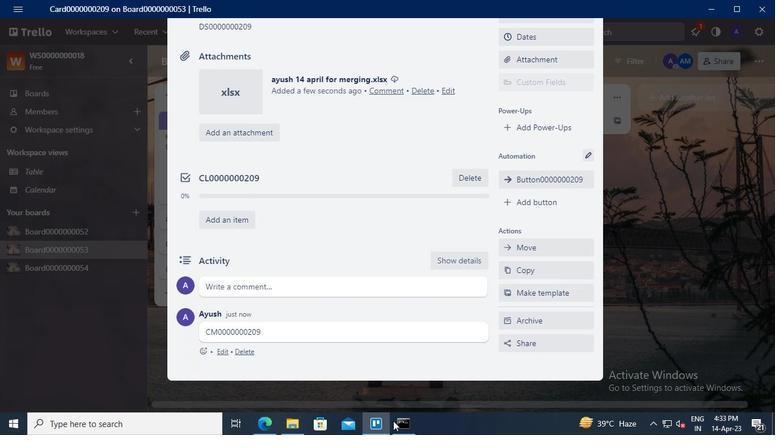 
Action: Mouse moved to (646, 95)
Screenshot: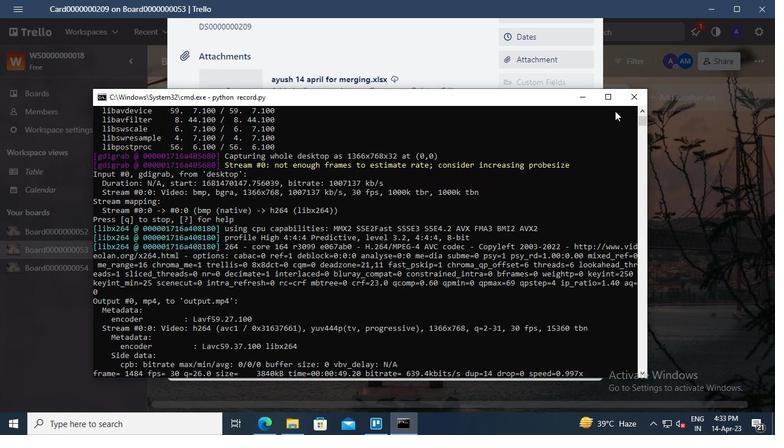 
Action: Mouse pressed left at (646, 95)
Screenshot: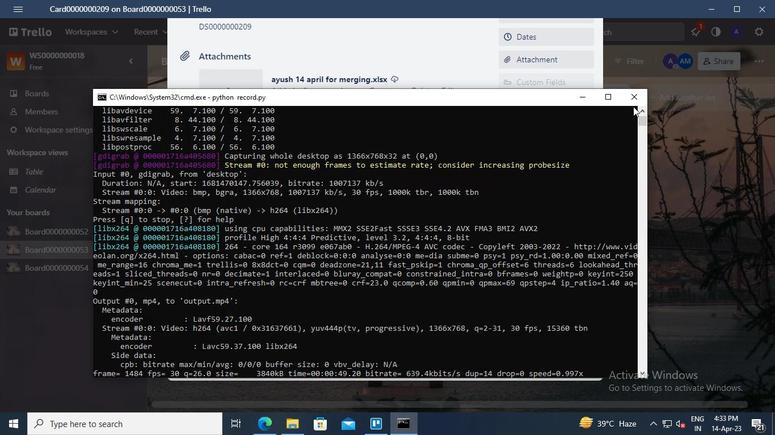 
